 Task: Look for products in the category "Chocolate & Candy" from the brand "Smart Sweets".
Action: Mouse moved to (17, 63)
Screenshot: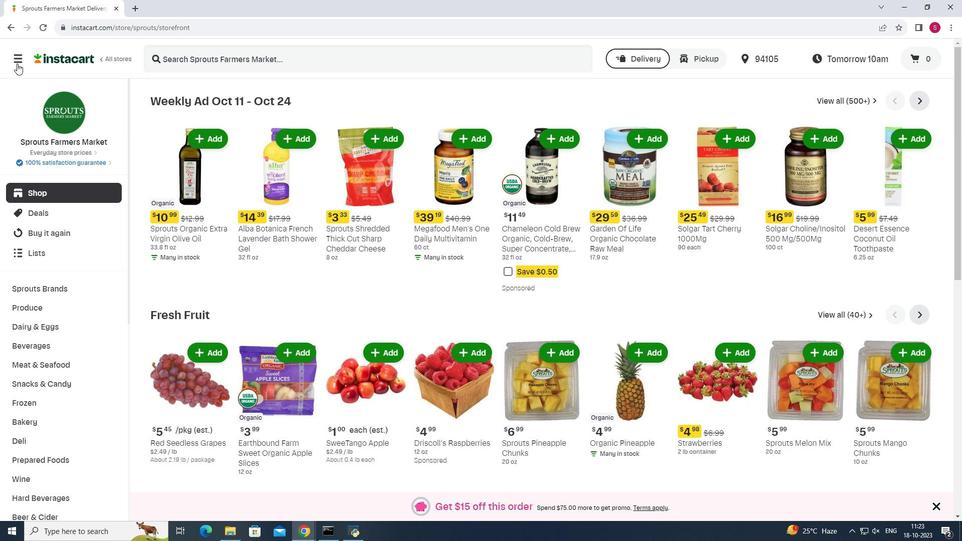 
Action: Mouse pressed left at (17, 63)
Screenshot: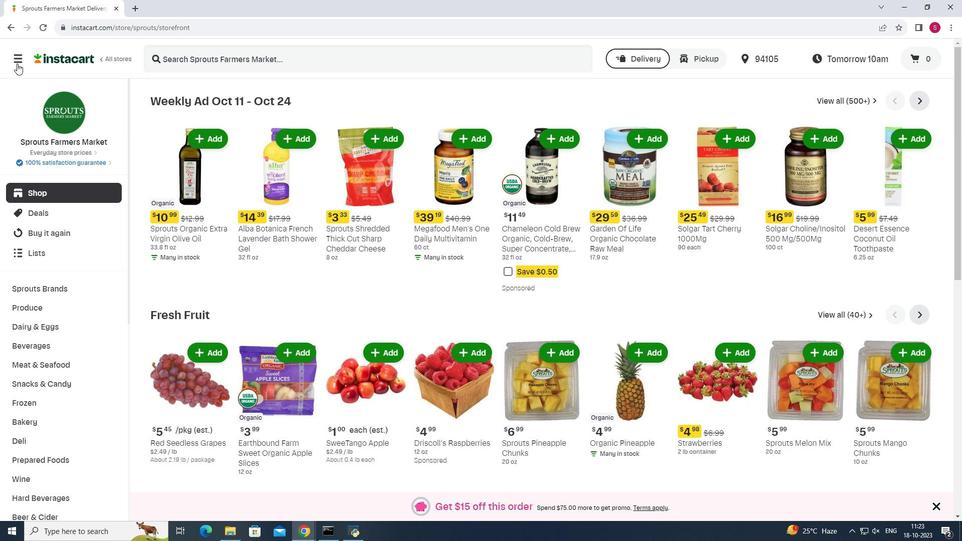
Action: Mouse moved to (54, 266)
Screenshot: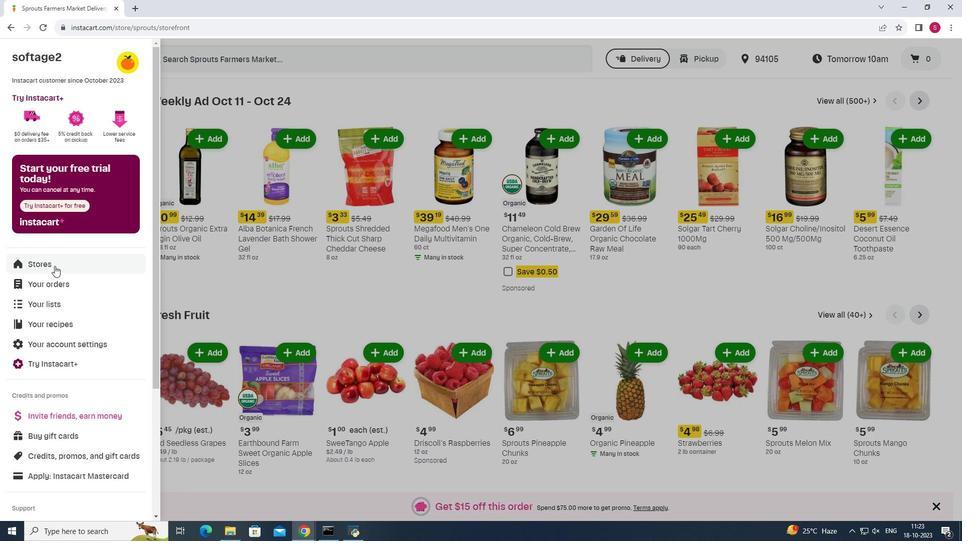 
Action: Mouse pressed left at (54, 266)
Screenshot: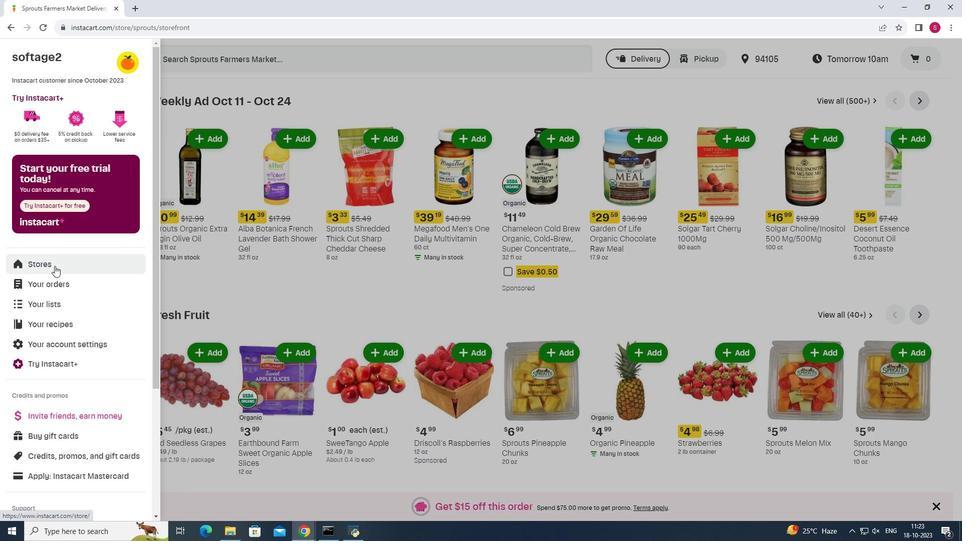 
Action: Mouse moved to (236, 89)
Screenshot: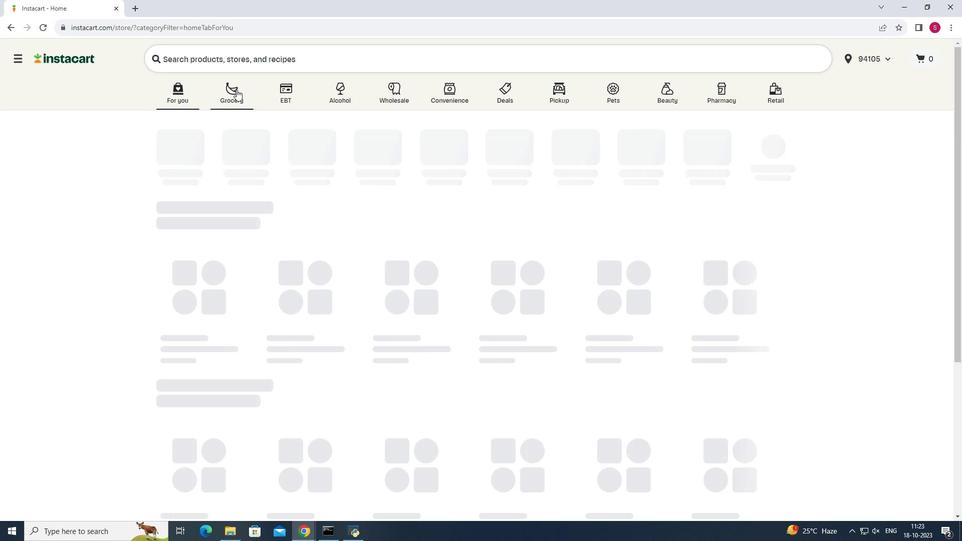 
Action: Mouse pressed left at (236, 89)
Screenshot: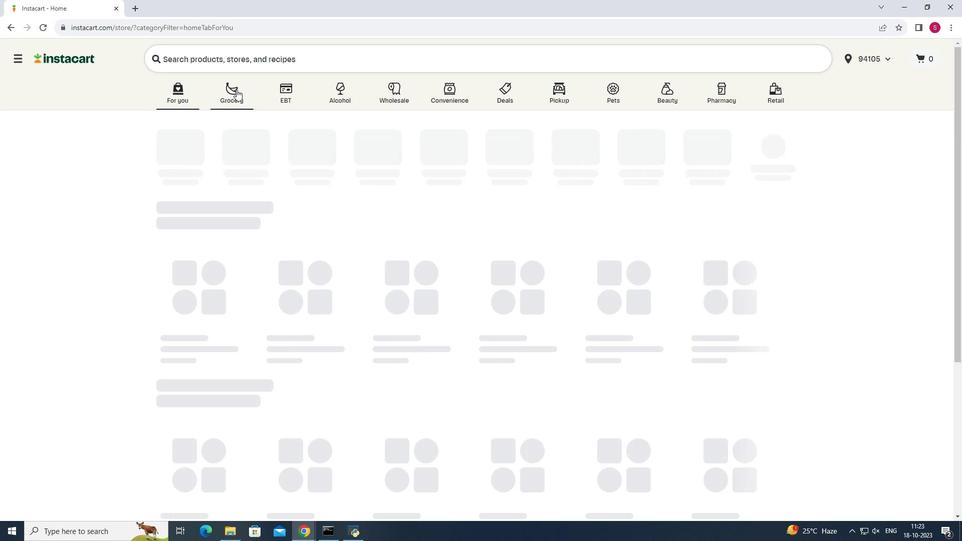 
Action: Mouse moved to (710, 134)
Screenshot: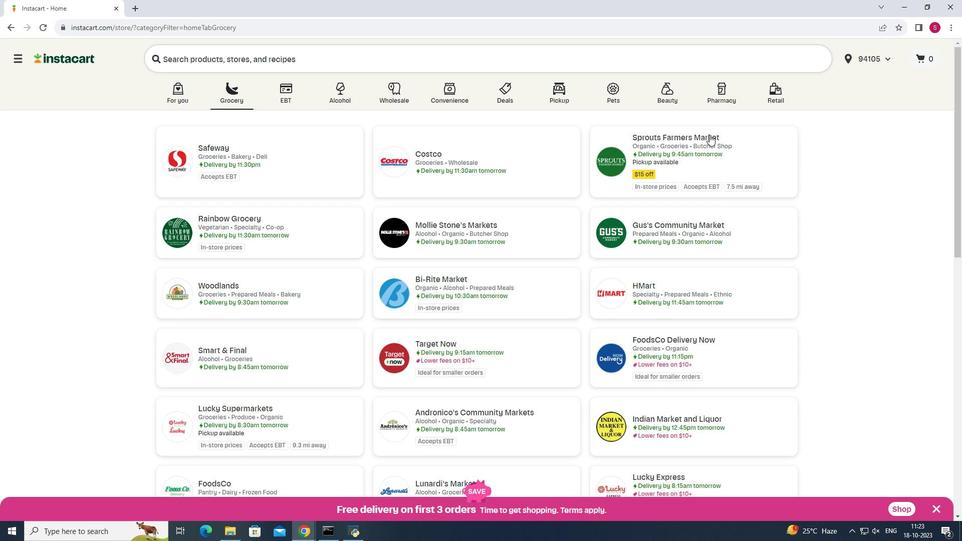 
Action: Mouse pressed left at (710, 134)
Screenshot: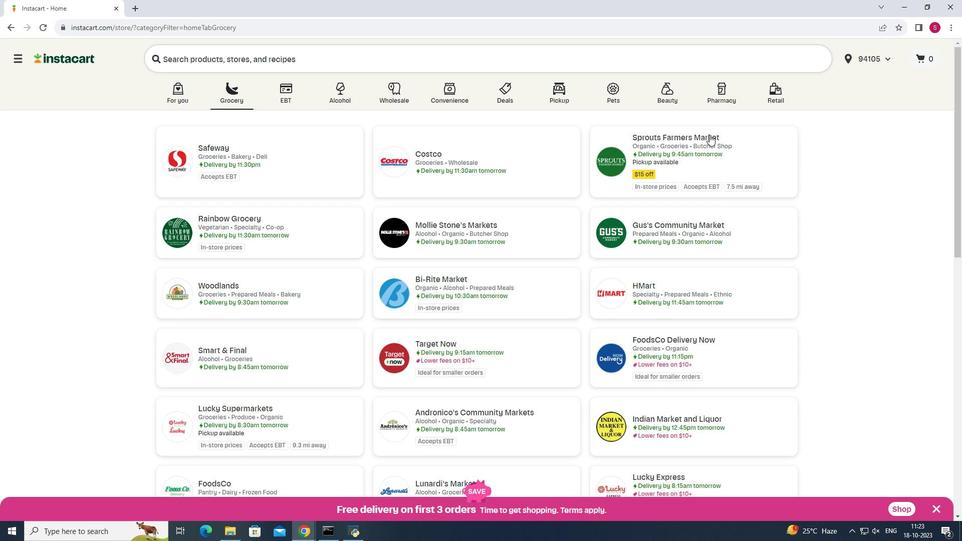 
Action: Mouse pressed left at (710, 134)
Screenshot: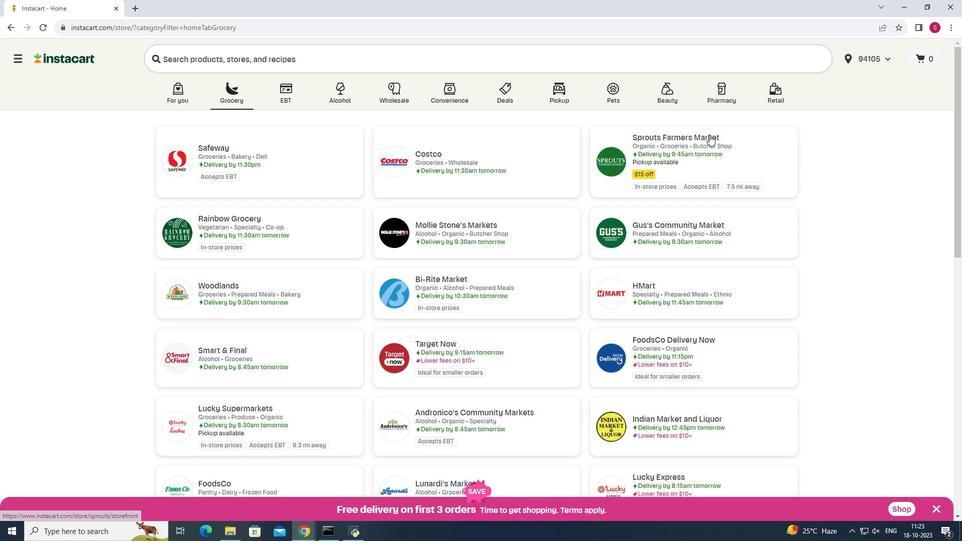 
Action: Mouse moved to (42, 381)
Screenshot: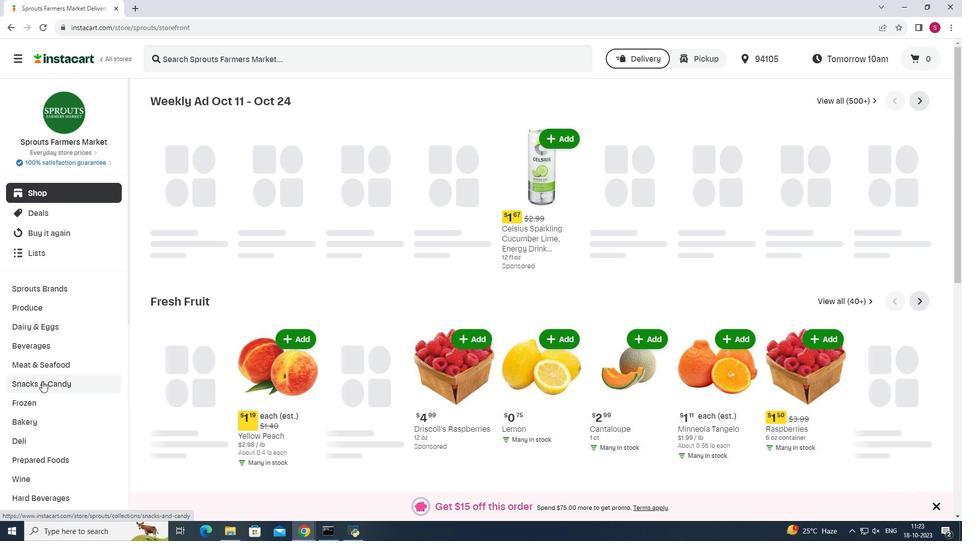 
Action: Mouse pressed left at (42, 381)
Screenshot: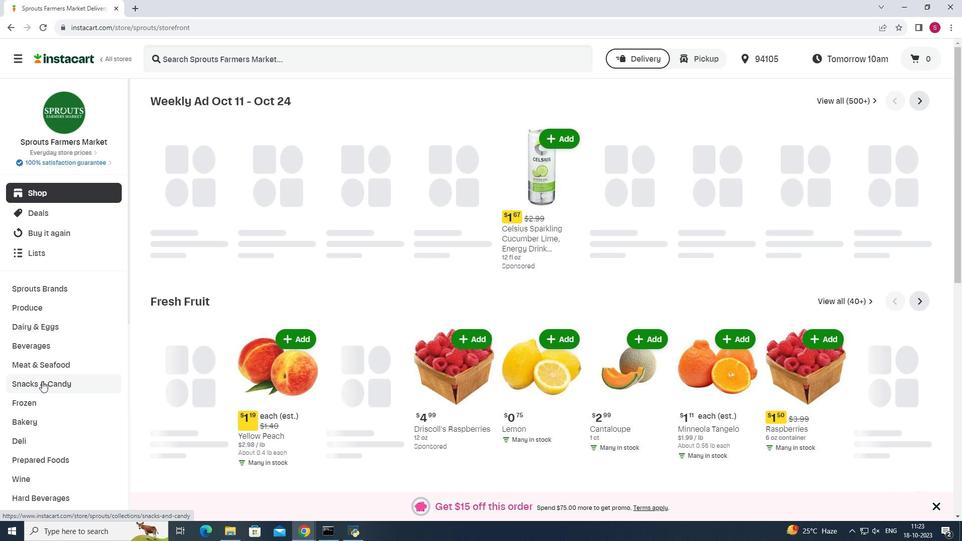 
Action: Mouse moved to (298, 123)
Screenshot: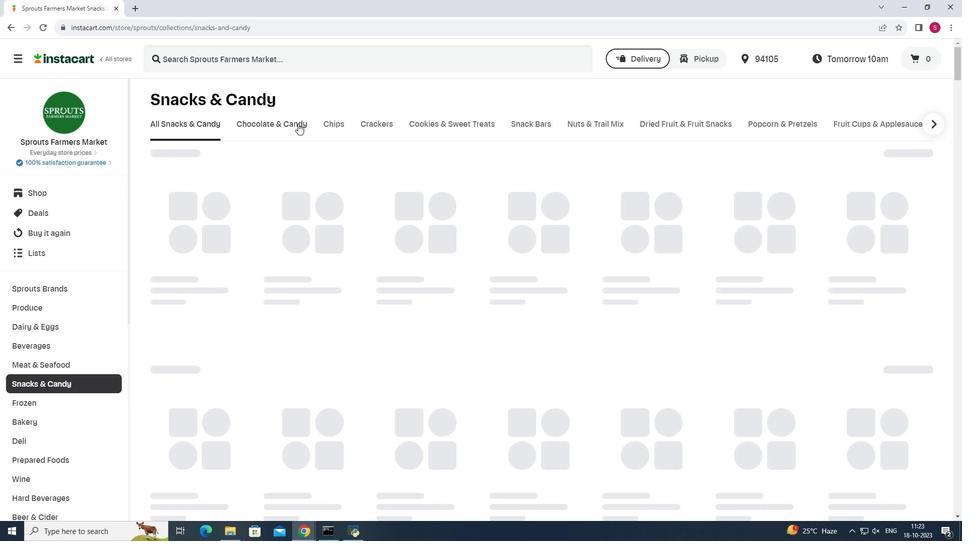 
Action: Mouse pressed left at (298, 123)
Screenshot: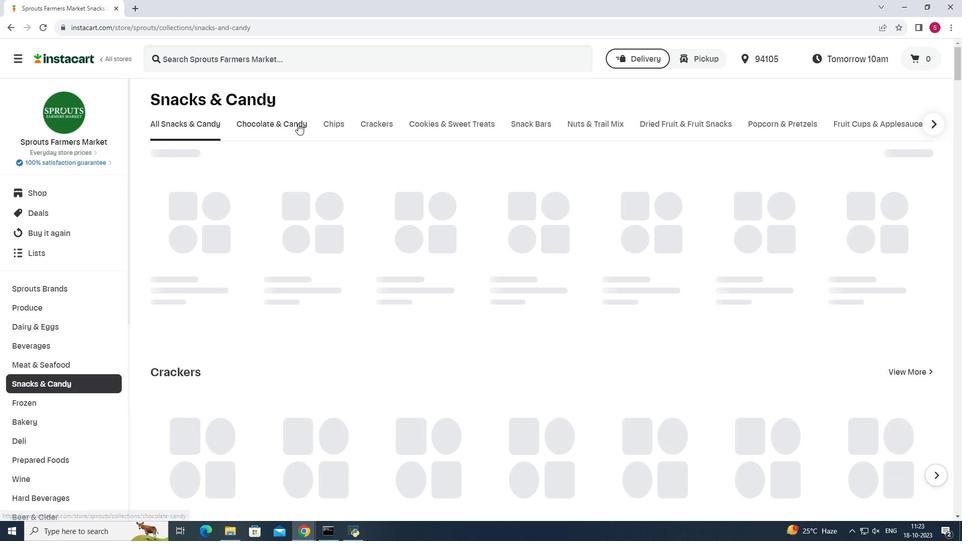 
Action: Mouse pressed left at (298, 123)
Screenshot: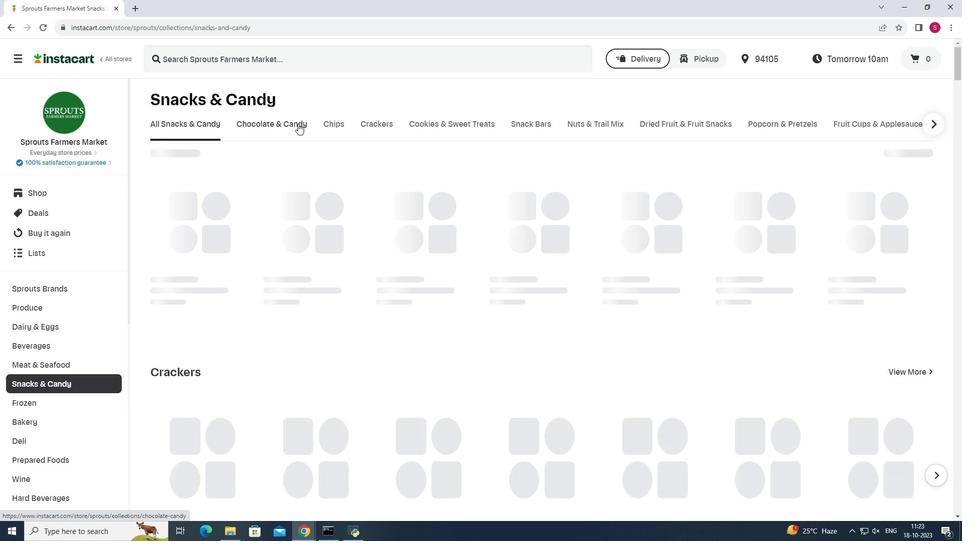 
Action: Mouse moved to (343, 162)
Screenshot: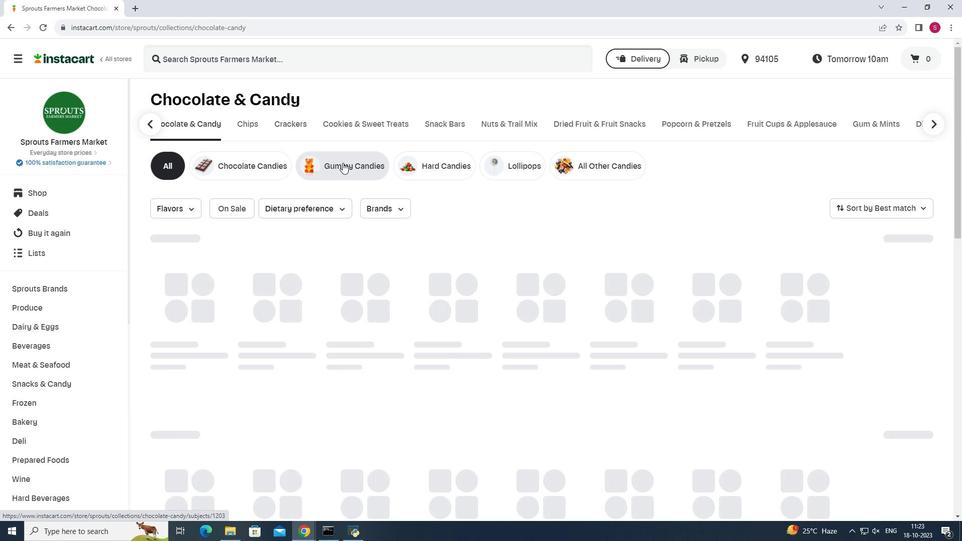 
Action: Mouse pressed left at (343, 162)
Screenshot: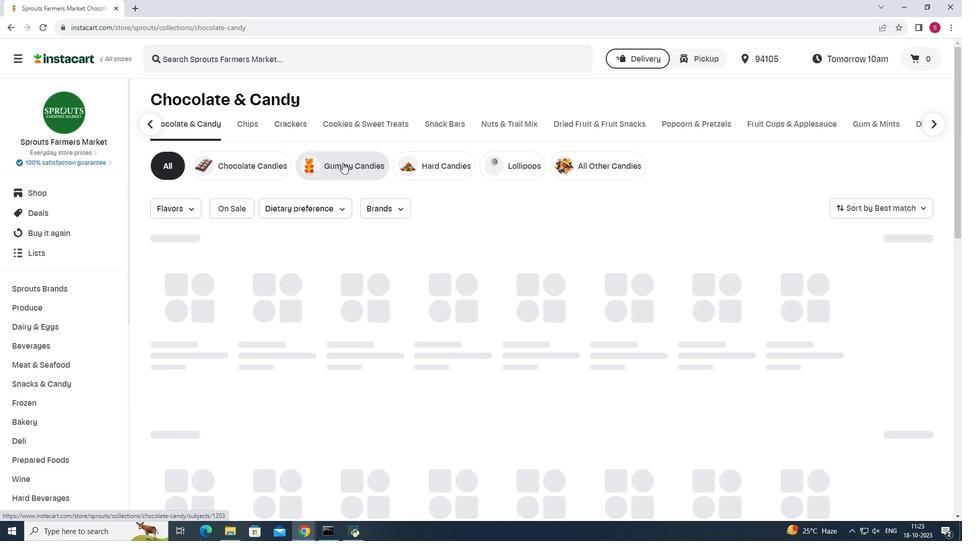 
Action: Mouse pressed left at (343, 162)
Screenshot: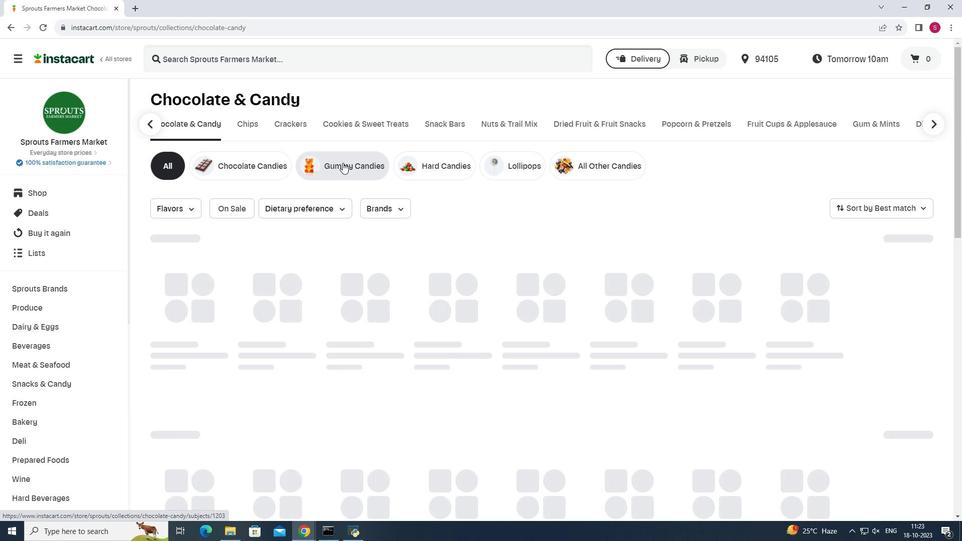 
Action: Mouse moved to (392, 215)
Screenshot: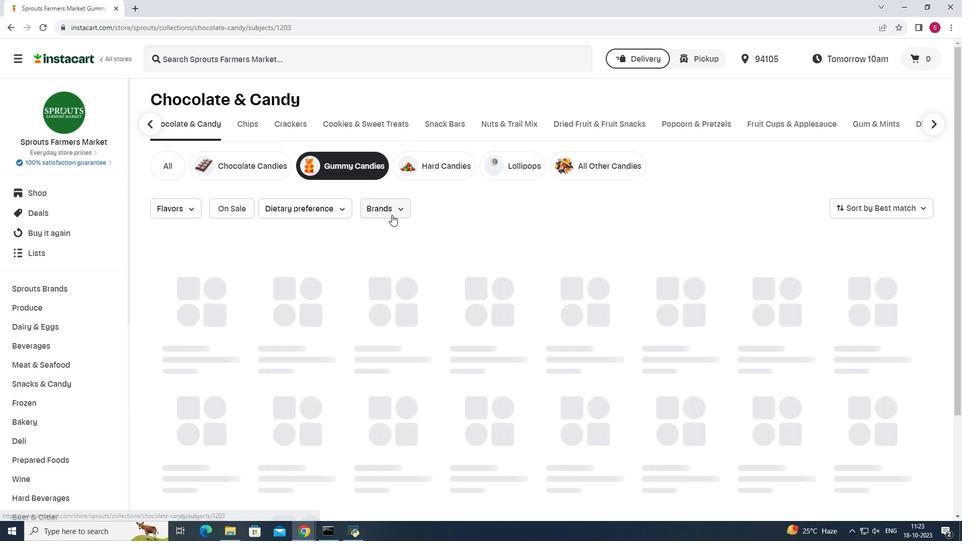 
Action: Mouse pressed left at (392, 215)
Screenshot: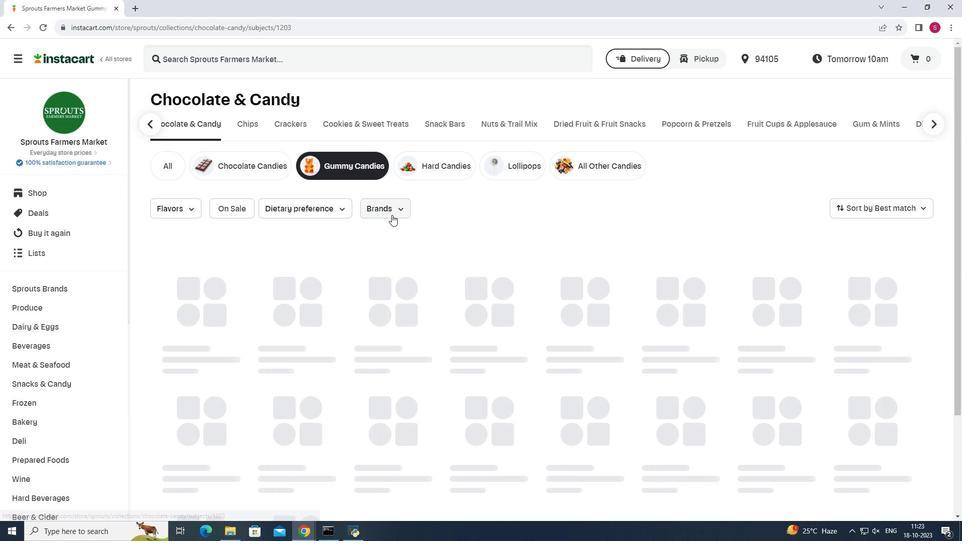 
Action: Mouse moved to (378, 290)
Screenshot: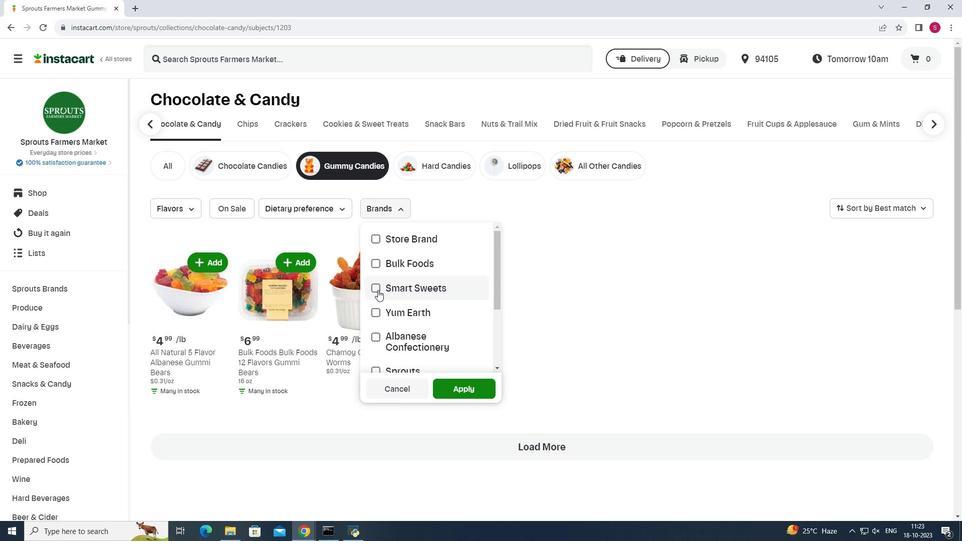 
Action: Mouse pressed left at (378, 290)
Screenshot: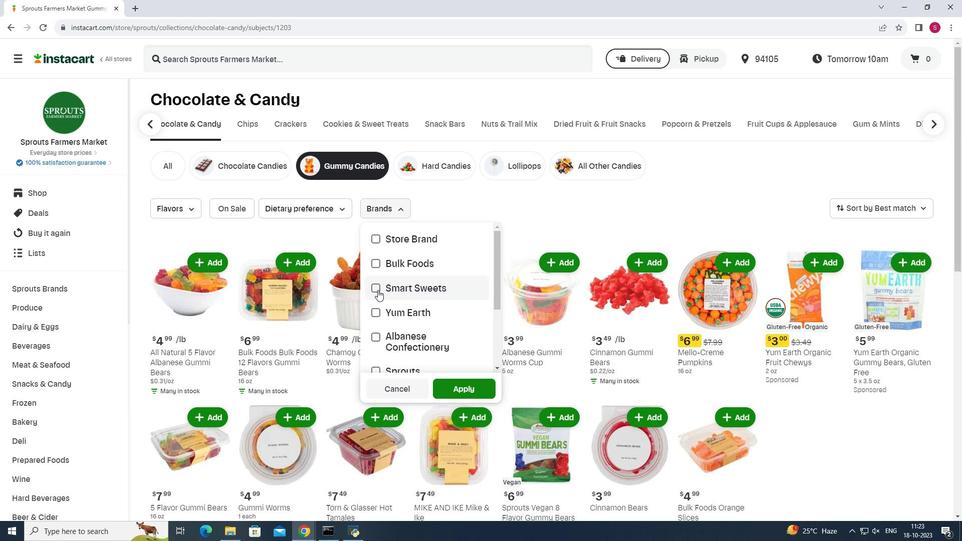 
Action: Mouse moved to (452, 390)
Screenshot: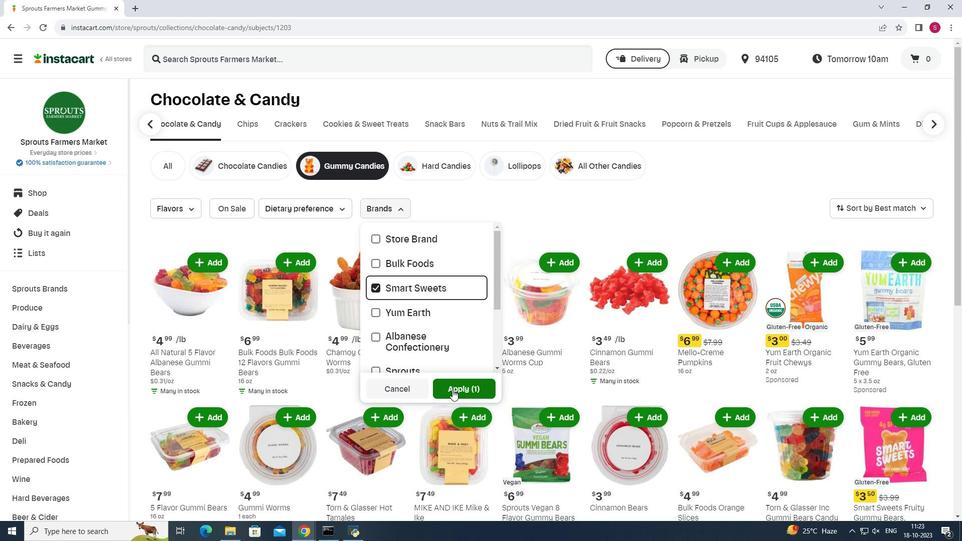
Action: Mouse pressed left at (452, 390)
Screenshot: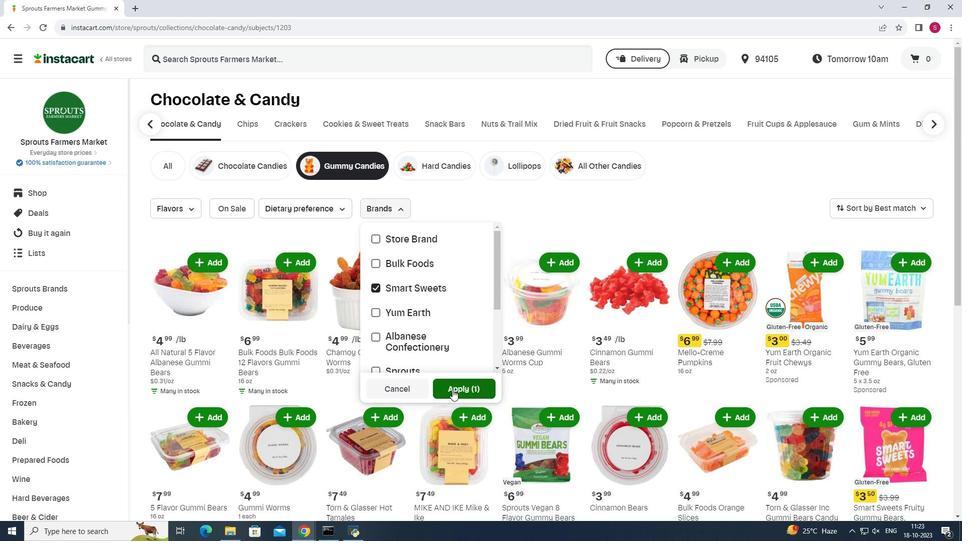 
Action: Mouse moved to (537, 214)
Screenshot: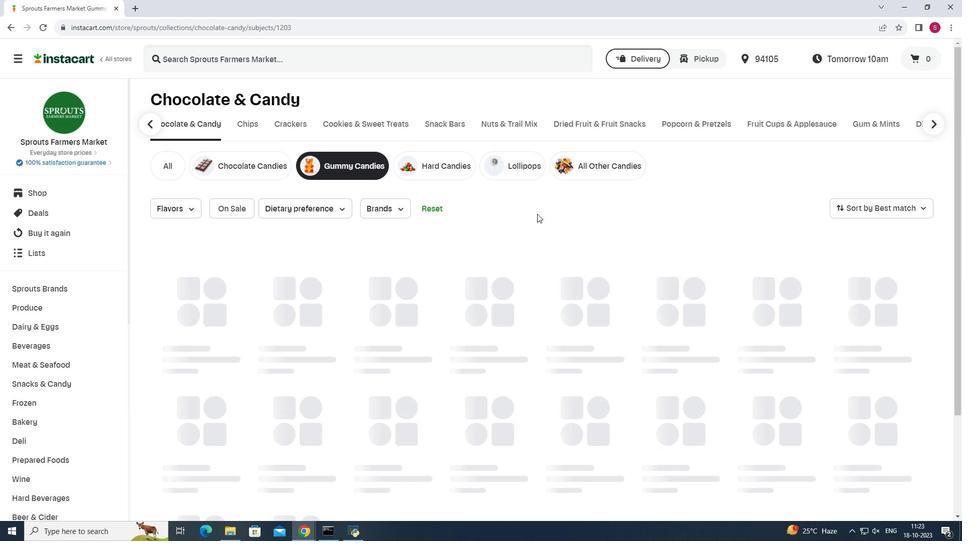 
